 Task: Help me understand the lightning web runtime site.
Action: Mouse moved to (1093, 79)
Screenshot: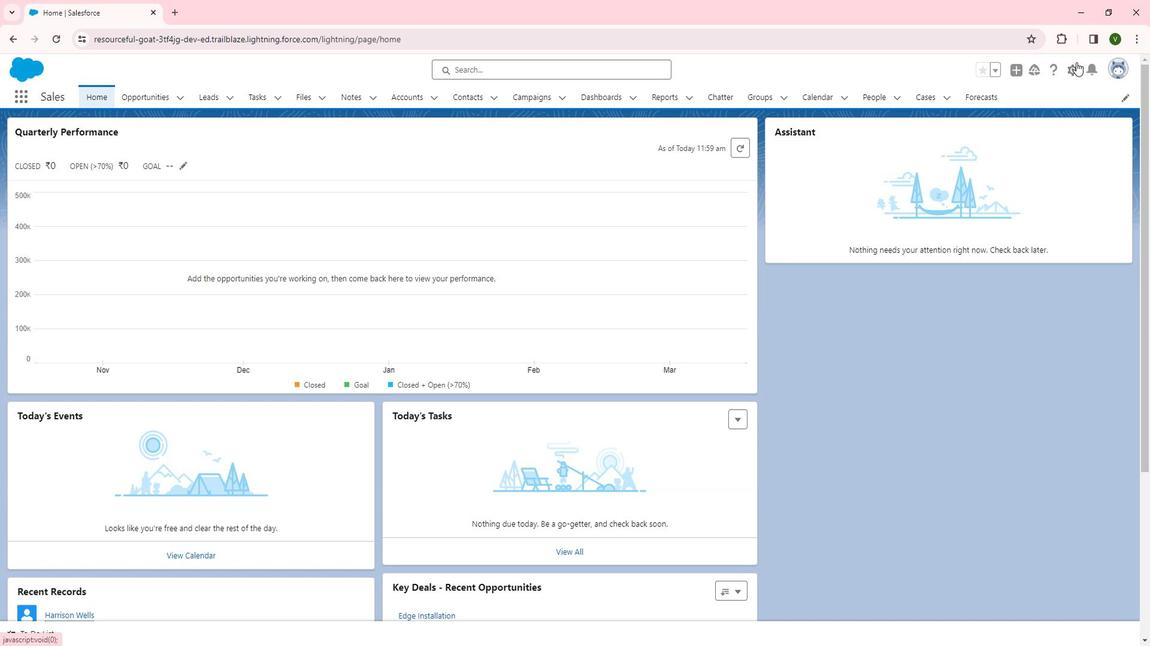 
Action: Mouse pressed left at (1093, 79)
Screenshot: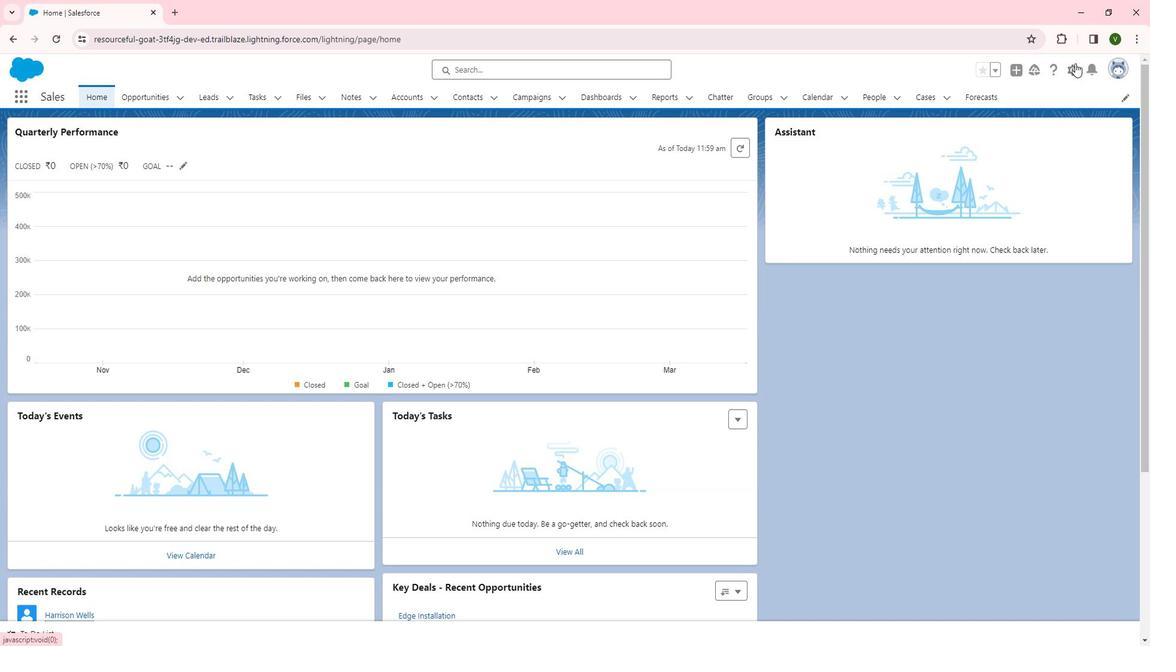 
Action: Mouse moved to (1041, 137)
Screenshot: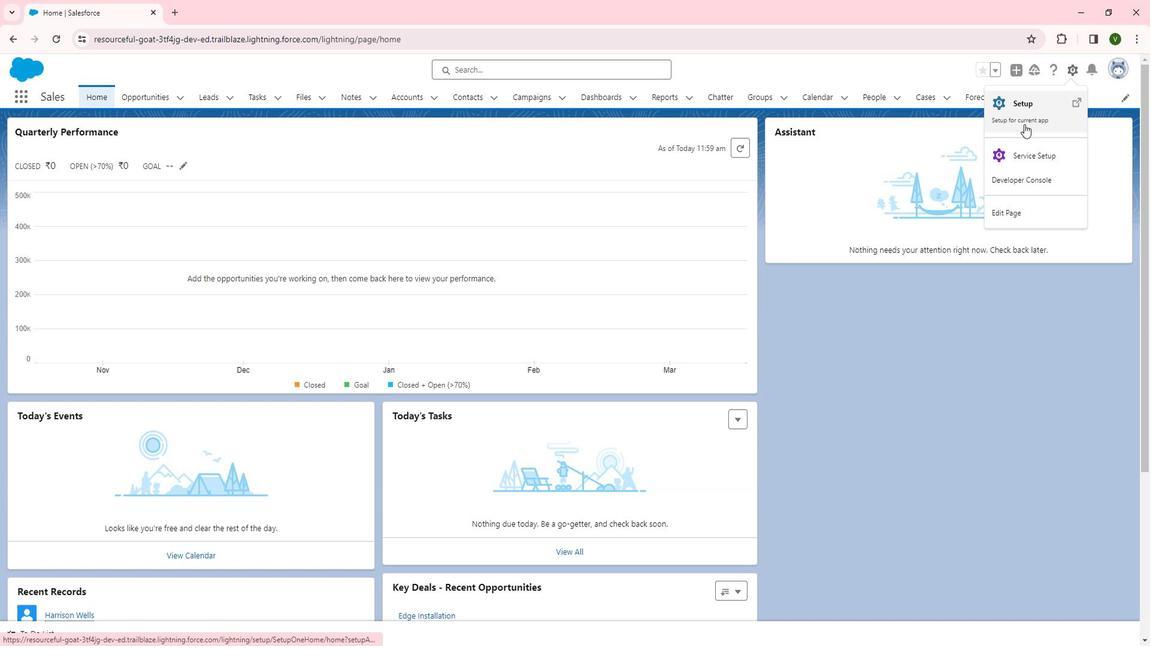 
Action: Mouse pressed left at (1041, 137)
Screenshot: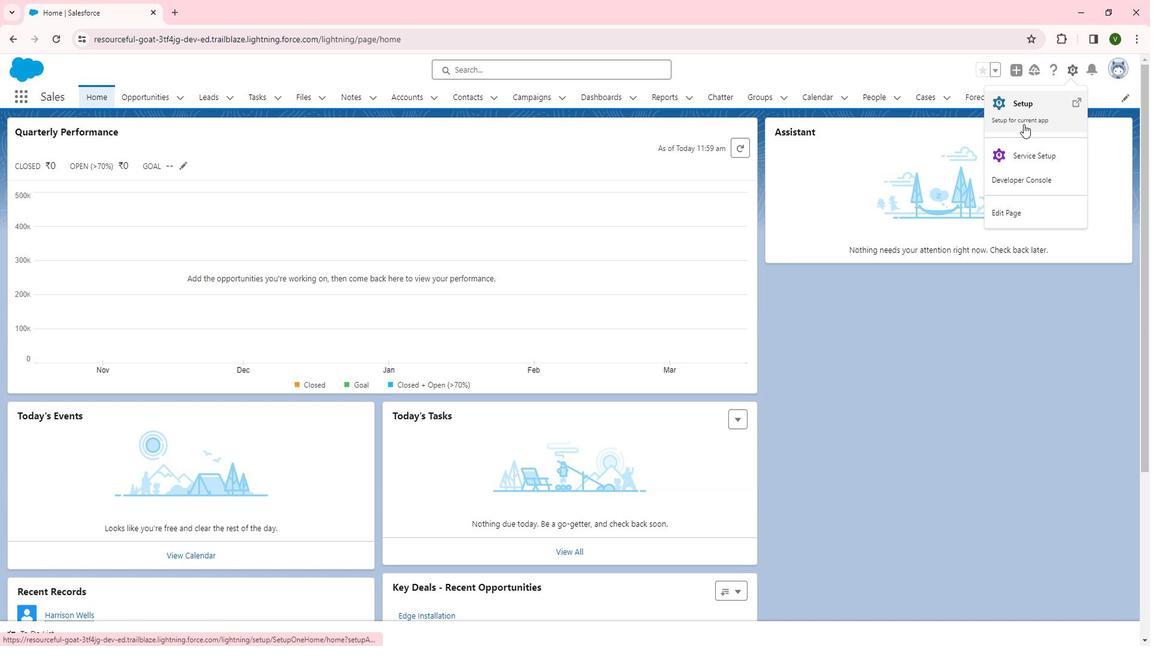 
Action: Mouse moved to (59, 502)
Screenshot: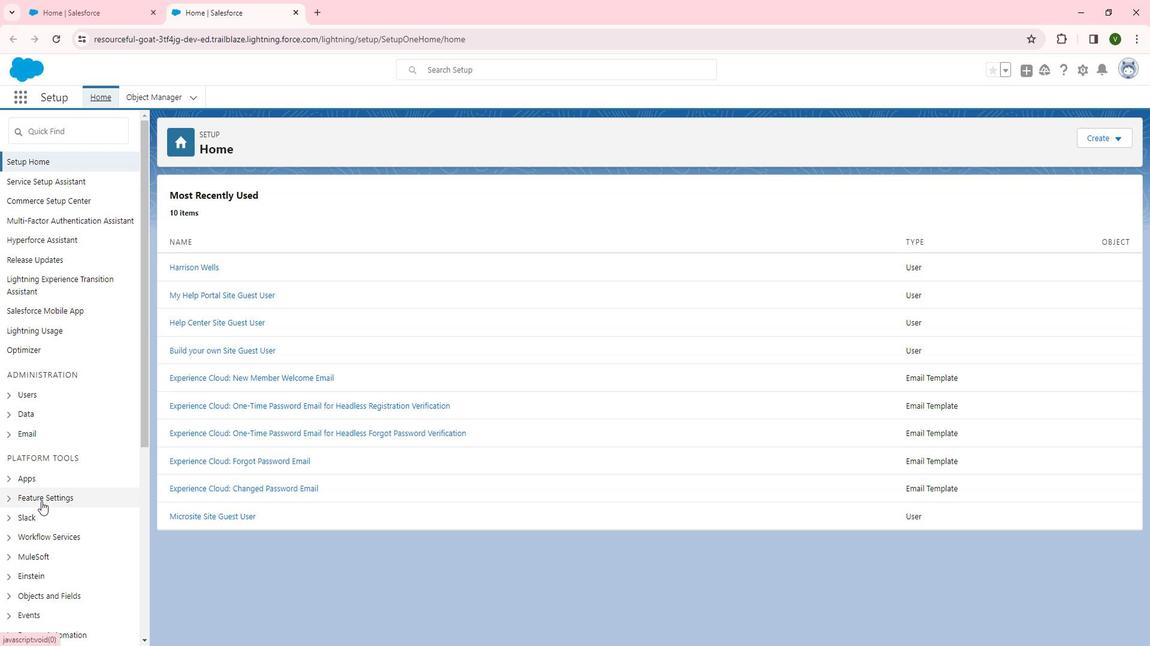
Action: Mouse pressed left at (59, 502)
Screenshot: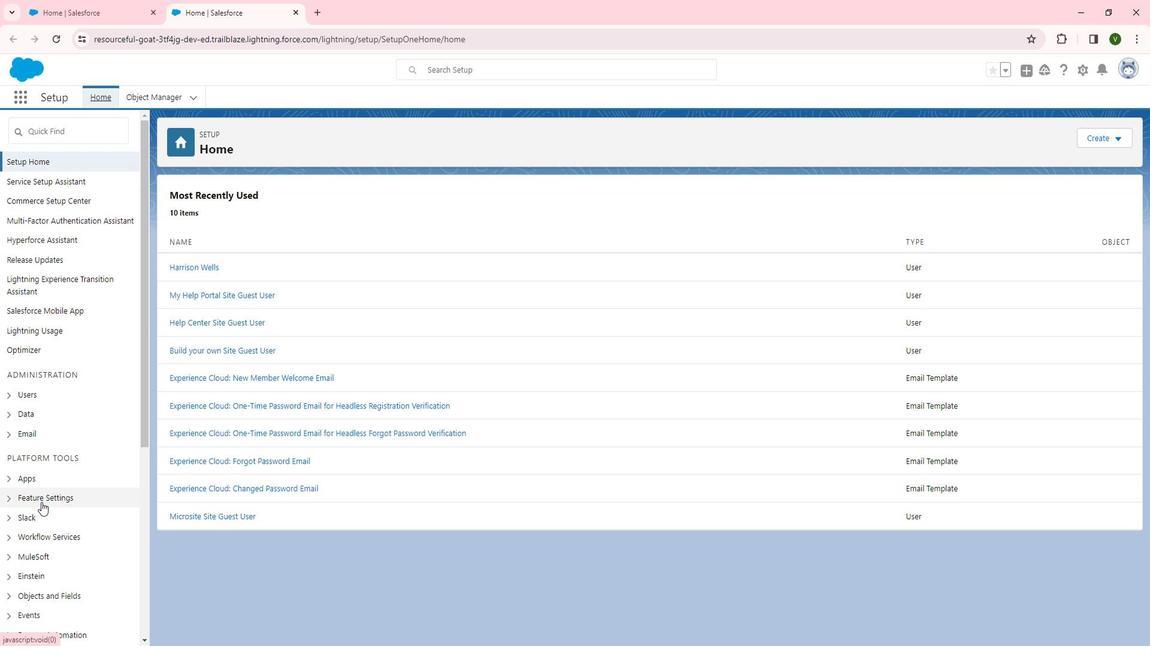 
Action: Mouse moved to (77, 493)
Screenshot: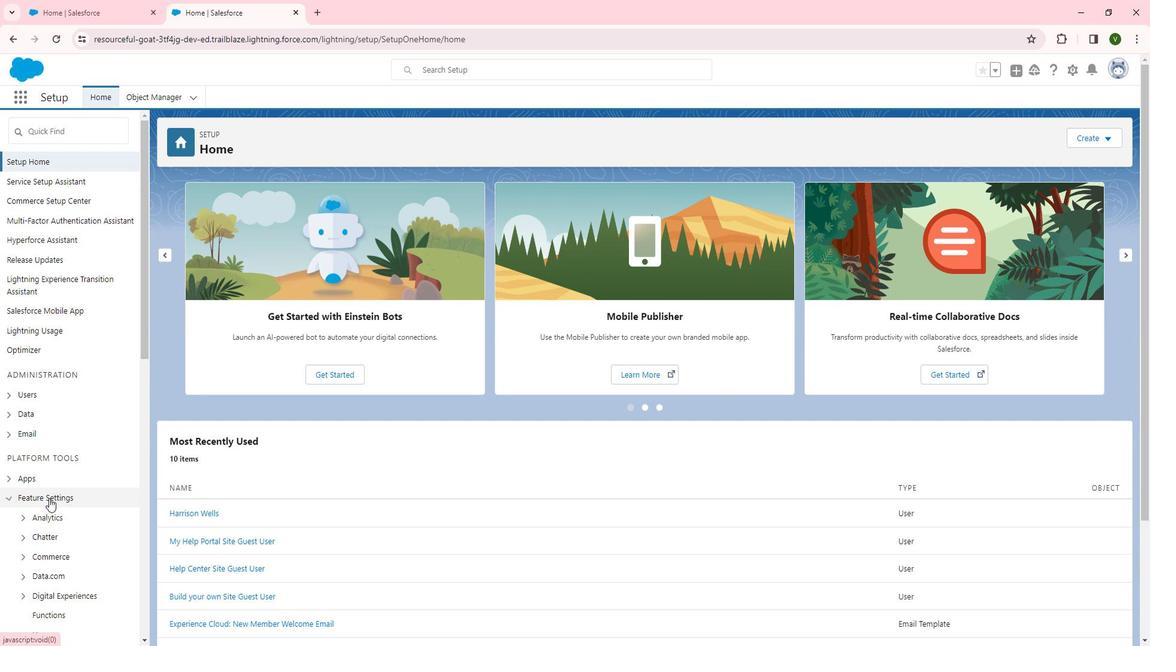 
Action: Mouse scrolled (77, 493) with delta (0, 0)
Screenshot: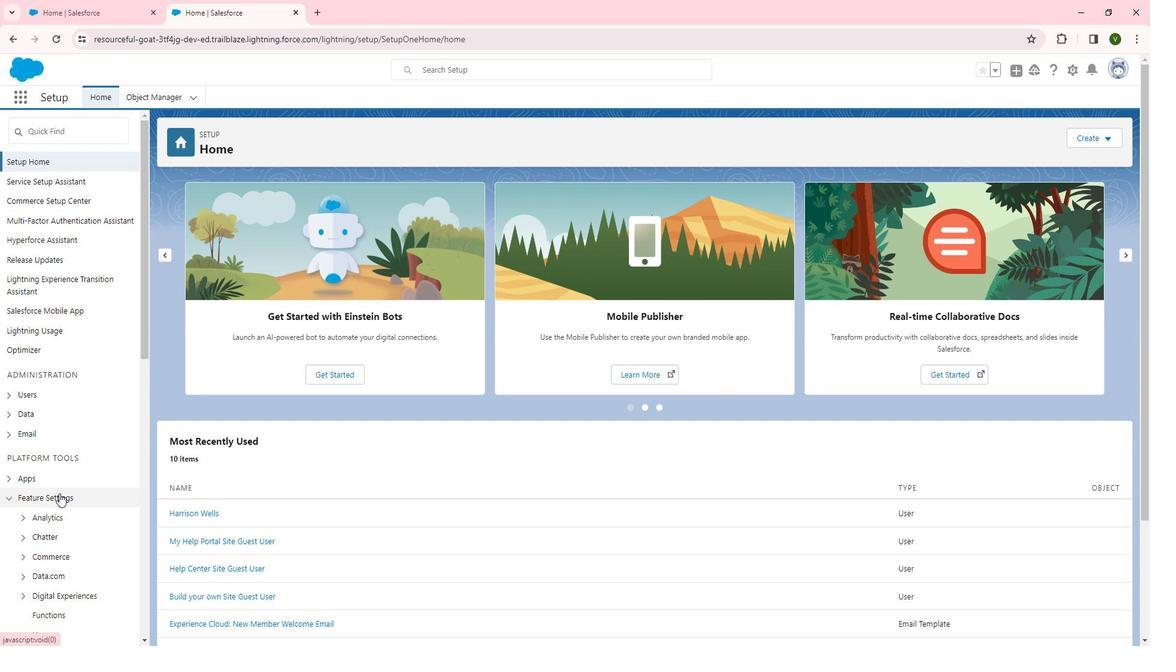 
Action: Mouse scrolled (77, 493) with delta (0, 0)
Screenshot: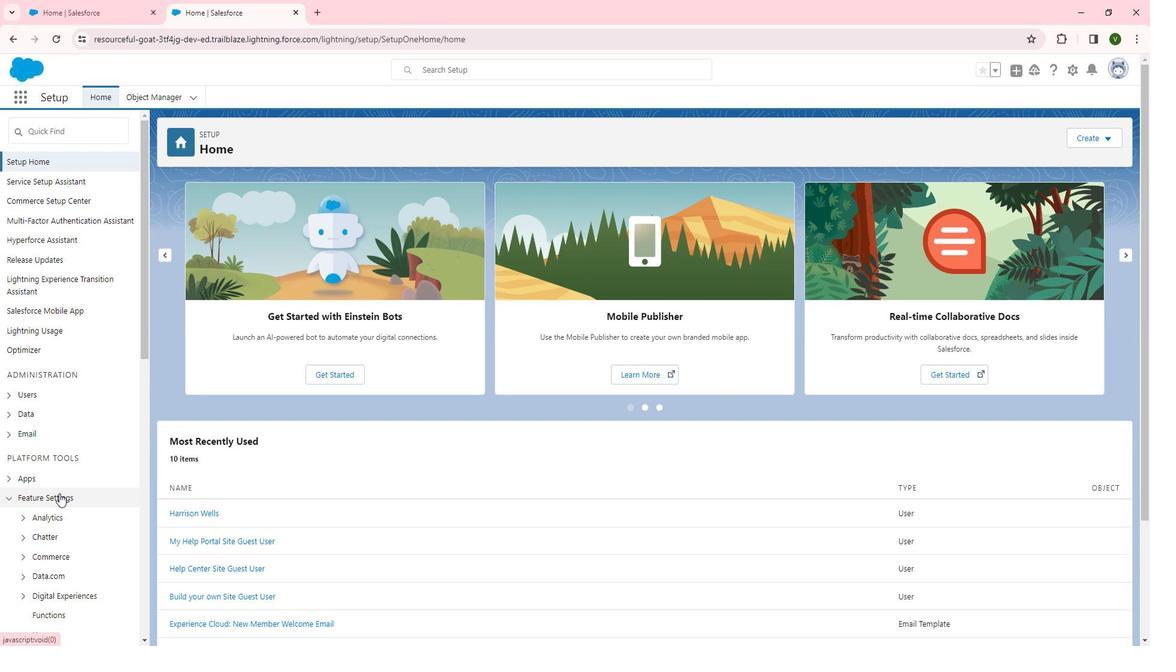 
Action: Mouse moved to (67, 468)
Screenshot: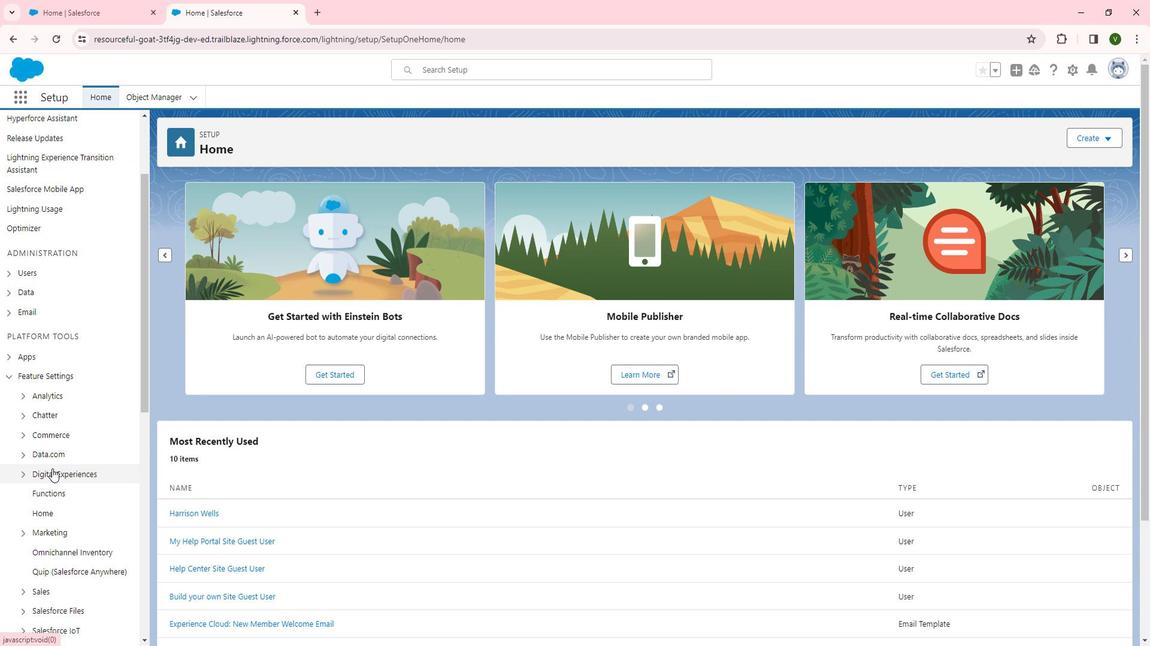 
Action: Mouse pressed left at (67, 468)
Screenshot: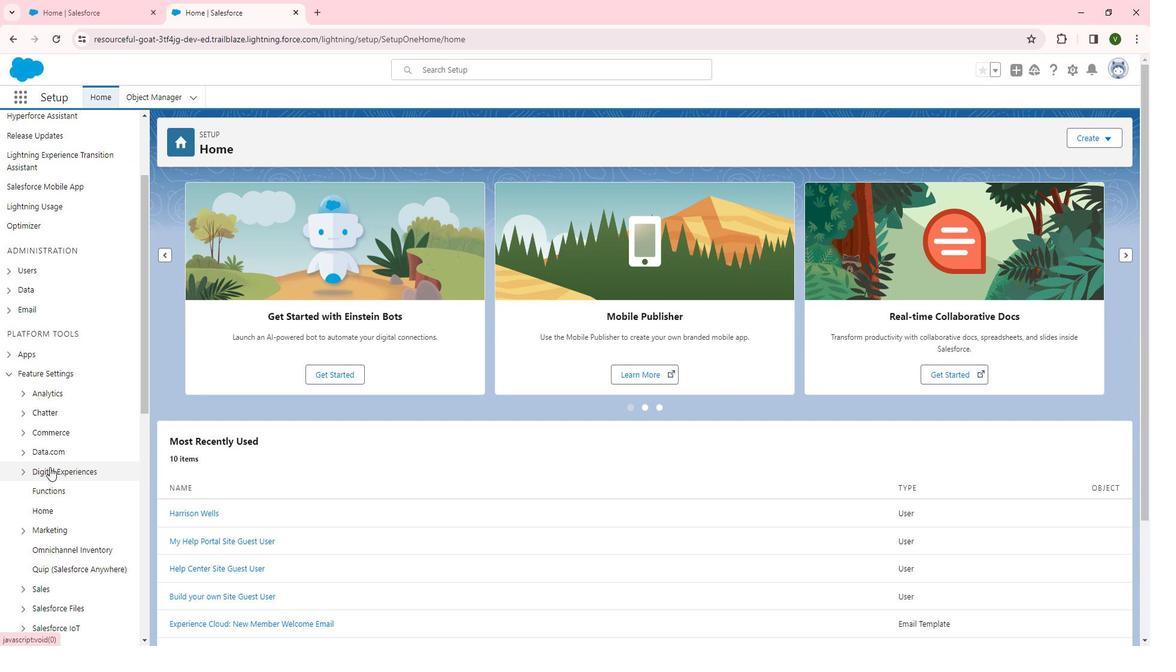 
Action: Mouse scrolled (67, 467) with delta (0, 0)
Screenshot: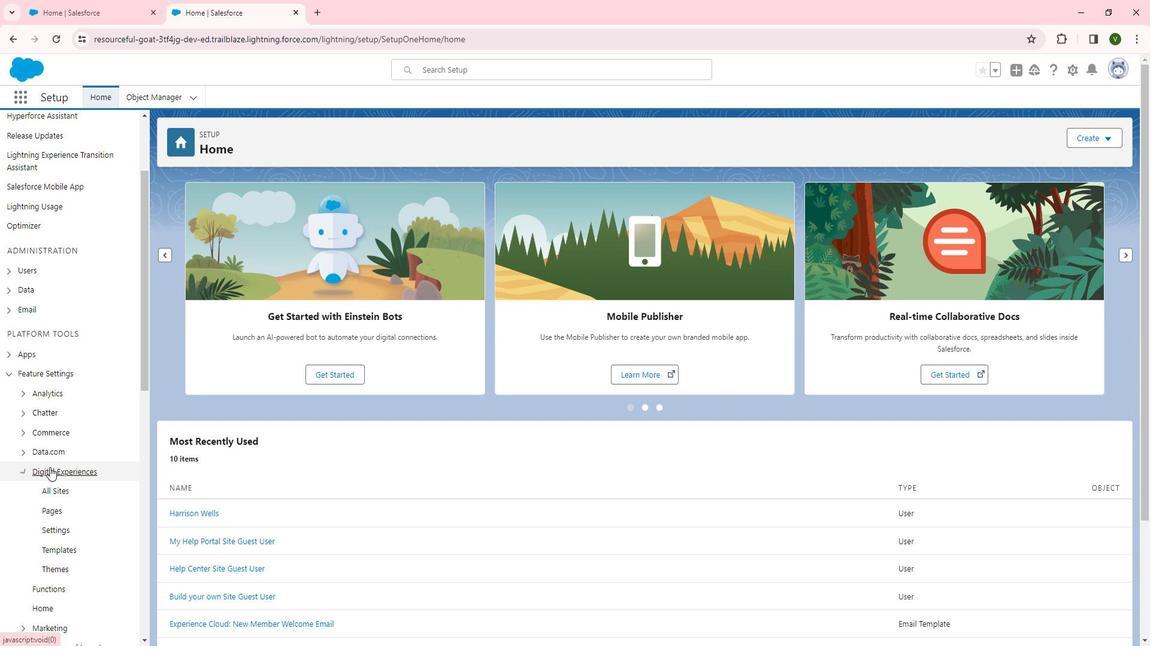 
Action: Mouse moved to (71, 431)
Screenshot: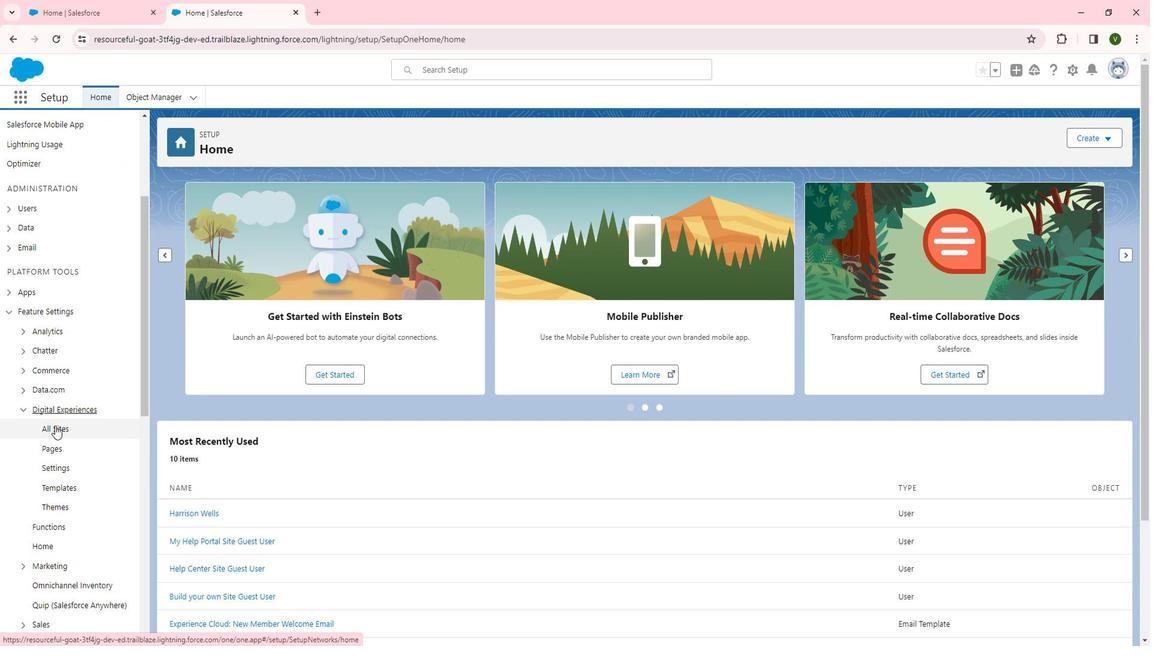 
Action: Mouse pressed left at (71, 431)
Screenshot: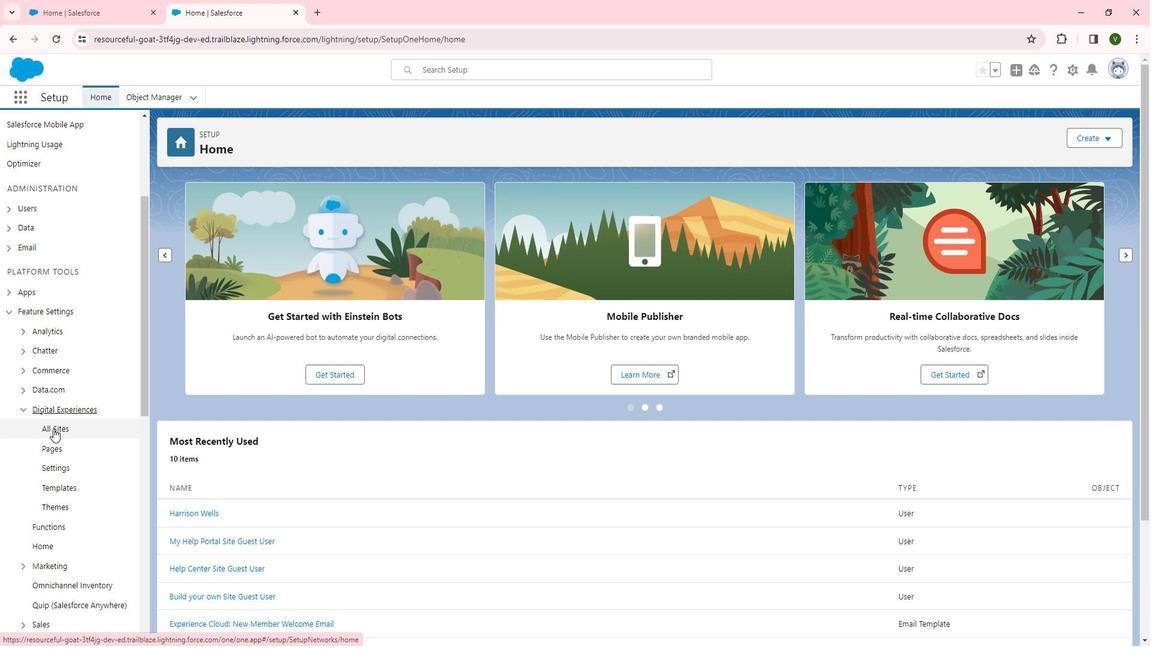 
Action: Mouse moved to (209, 327)
Screenshot: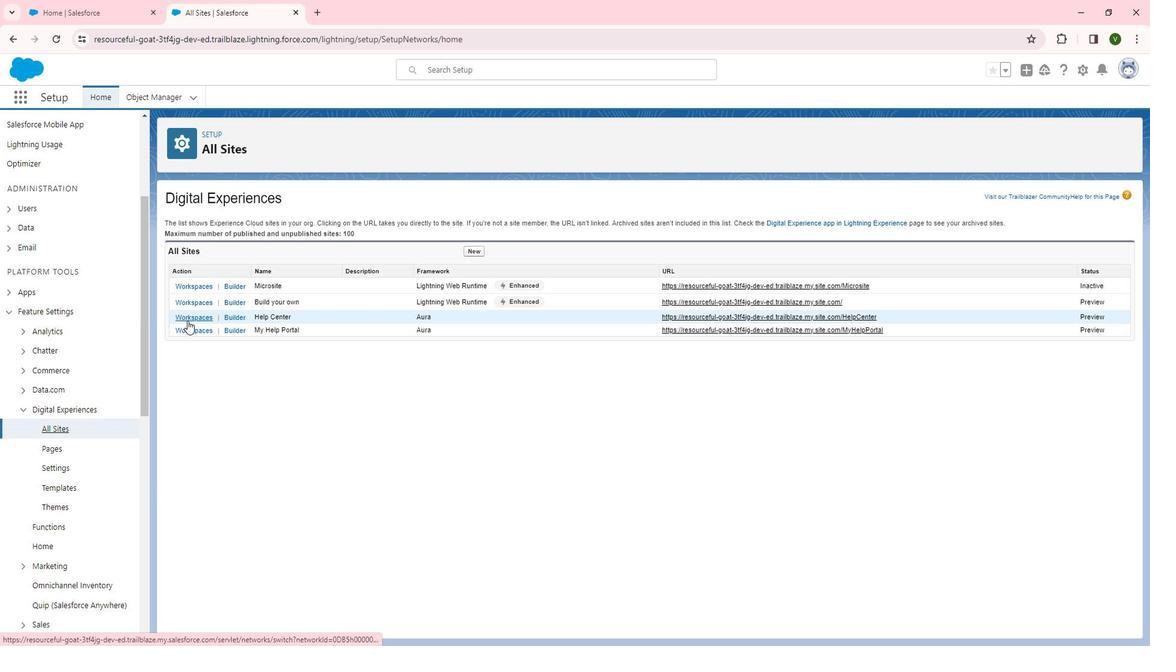 
Action: Mouse pressed left at (209, 327)
Screenshot: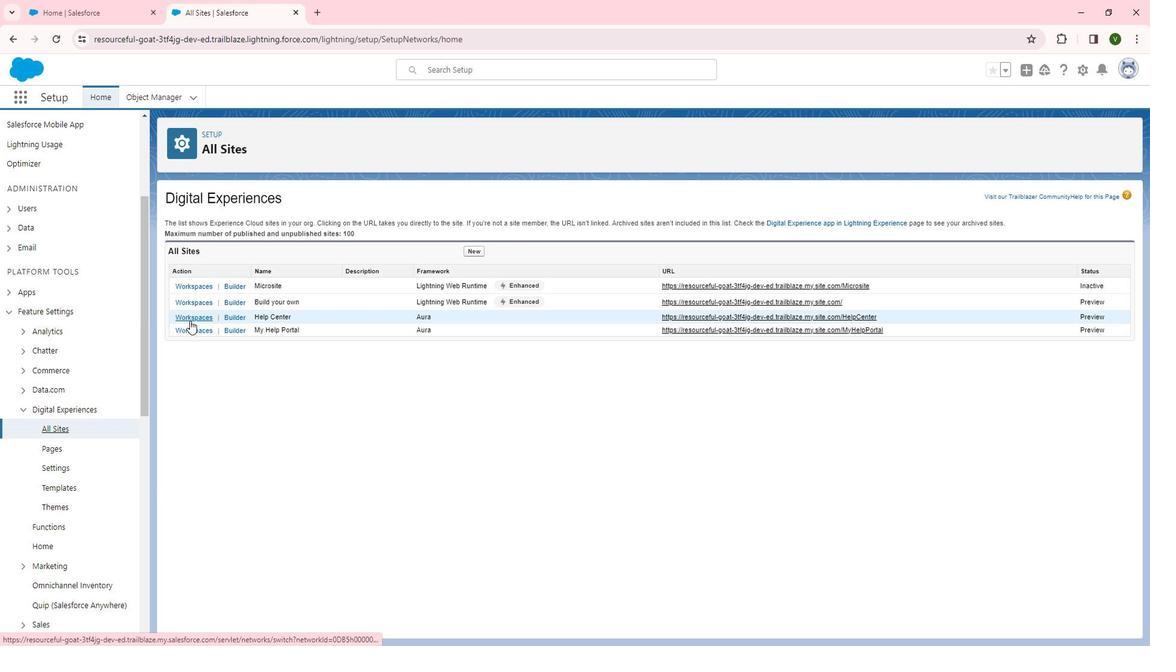 
Action: Mouse moved to (838, 302)
Screenshot: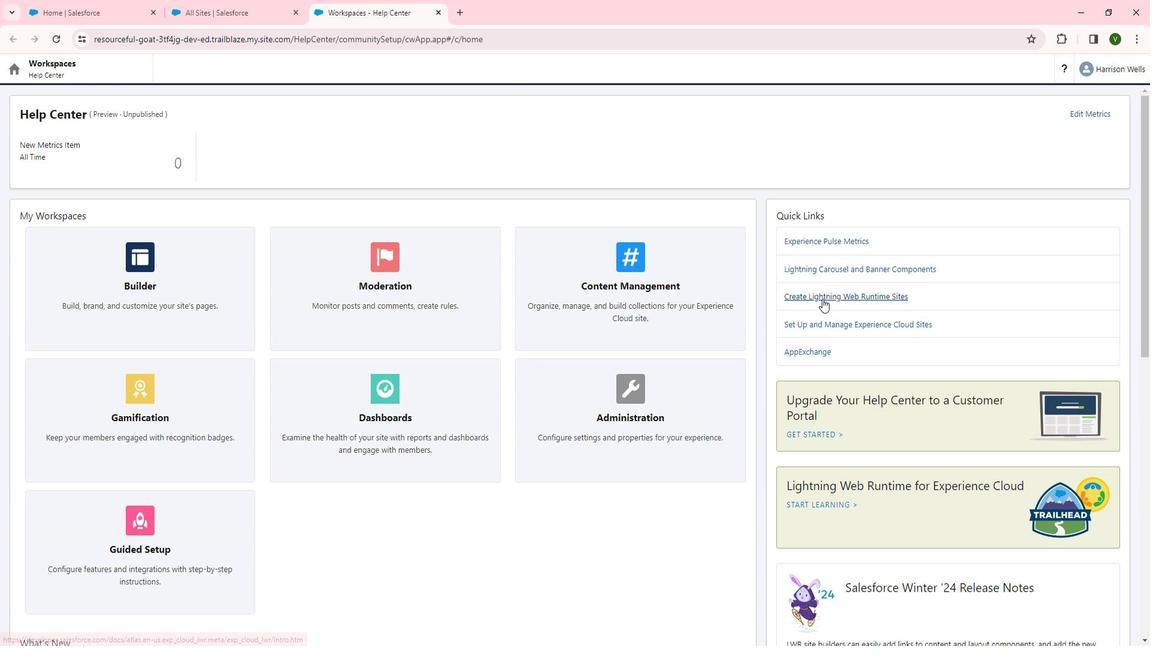 
Action: Mouse pressed left at (838, 302)
Screenshot: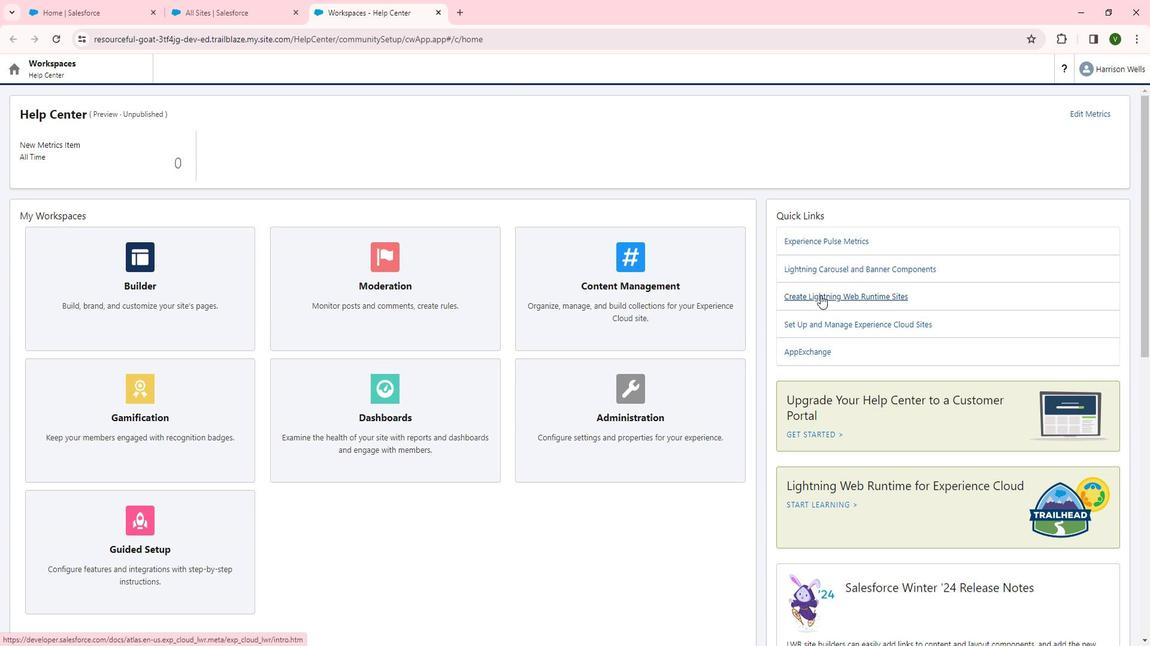 
Action: Mouse moved to (418, 332)
Screenshot: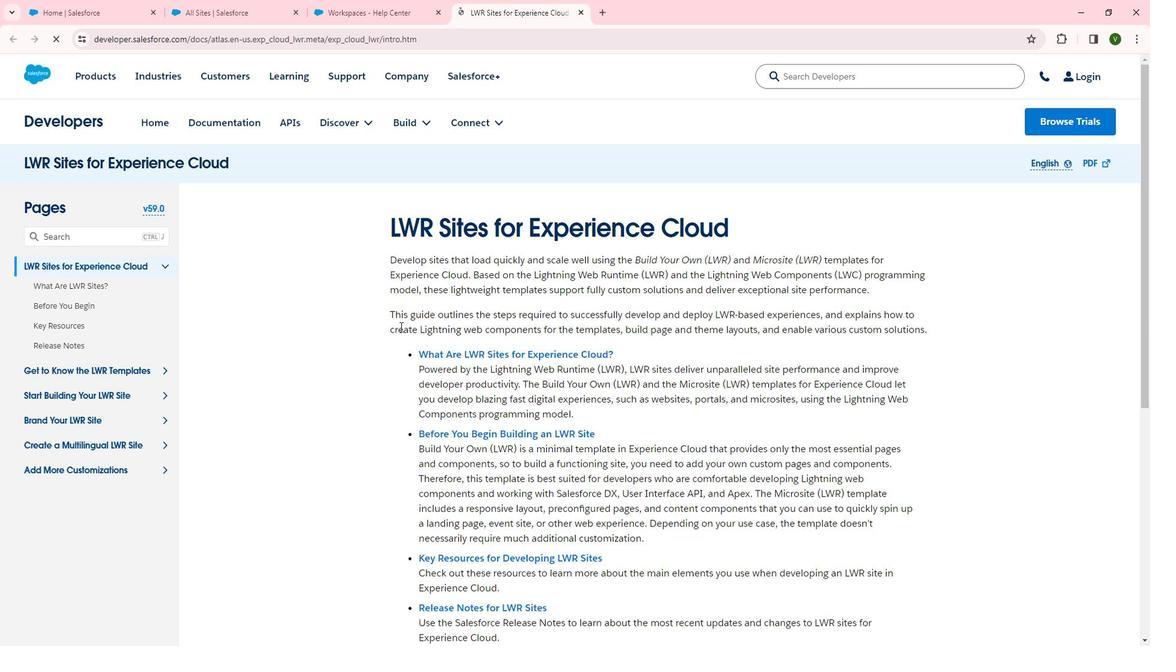 
